 Task: Send an email with the signature Brandon Turner with the subject 'Event invitation' and the message 'I am writing to confirm receipt of your email.' from softage.1@softage.net to softage.2@softage.net,  softage.1@softage.net and softage.3@softage.net with CC to softage.4@softage.net with an attached document Proposal_draft.docx
Action: Key pressed n
Screenshot: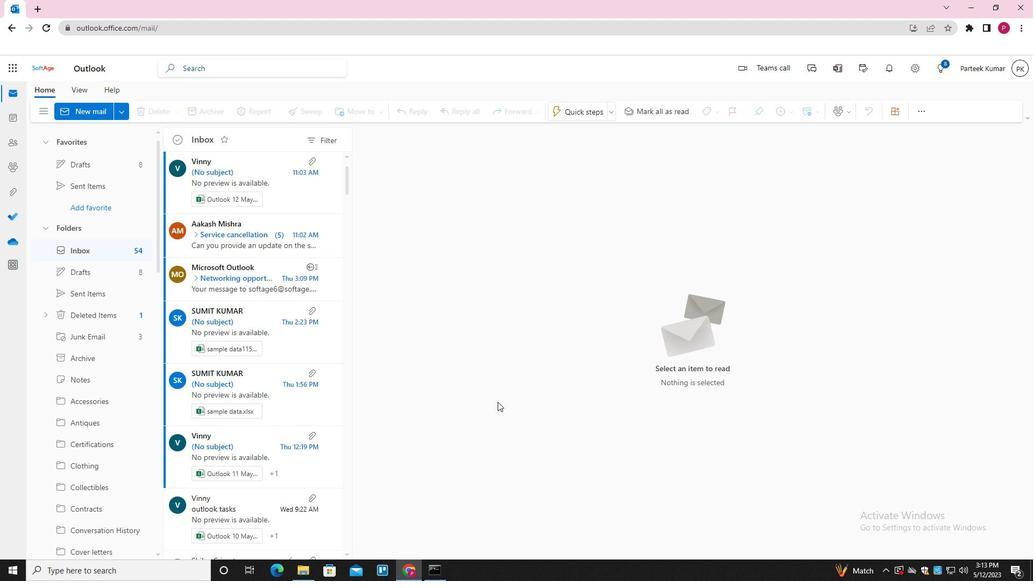 
Action: Mouse moved to (725, 108)
Screenshot: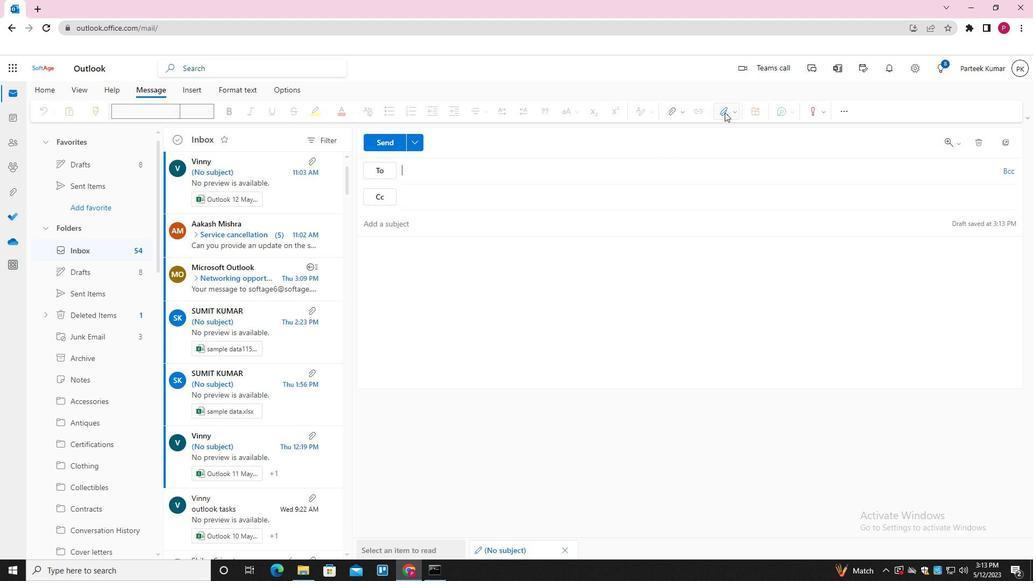 
Action: Mouse pressed left at (725, 108)
Screenshot: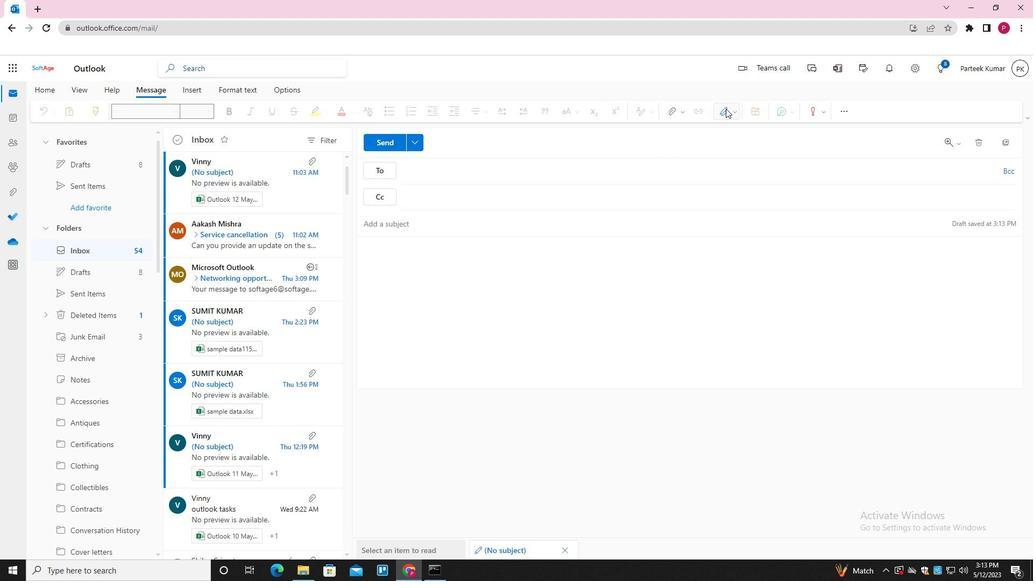 
Action: Mouse moved to (704, 153)
Screenshot: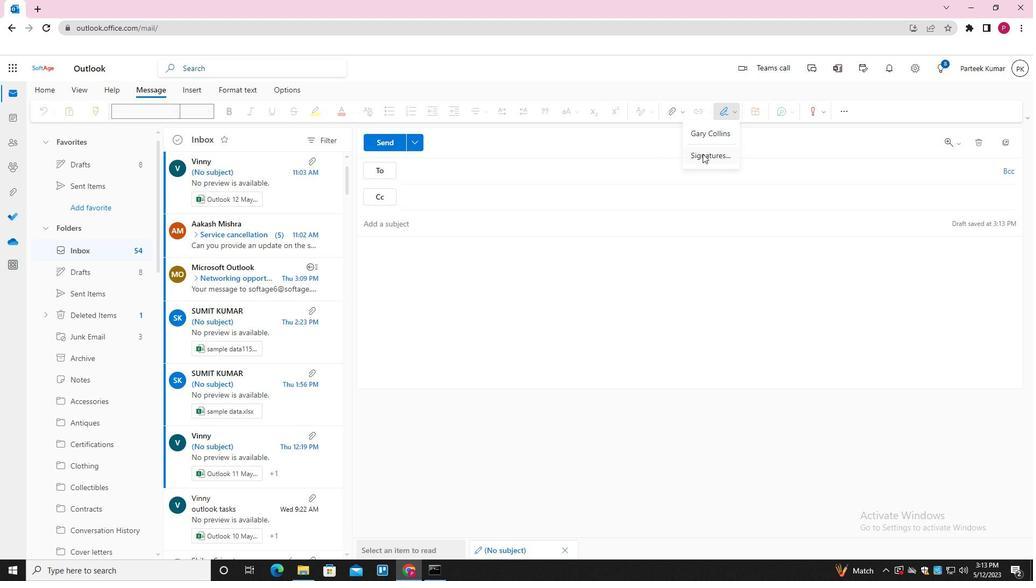 
Action: Mouse pressed left at (704, 153)
Screenshot: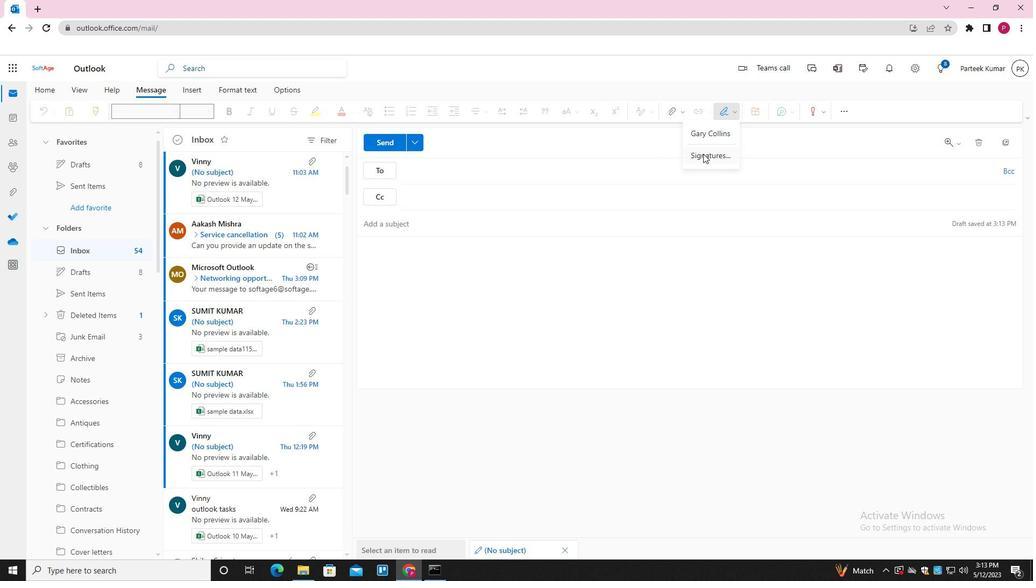 
Action: Mouse moved to (737, 198)
Screenshot: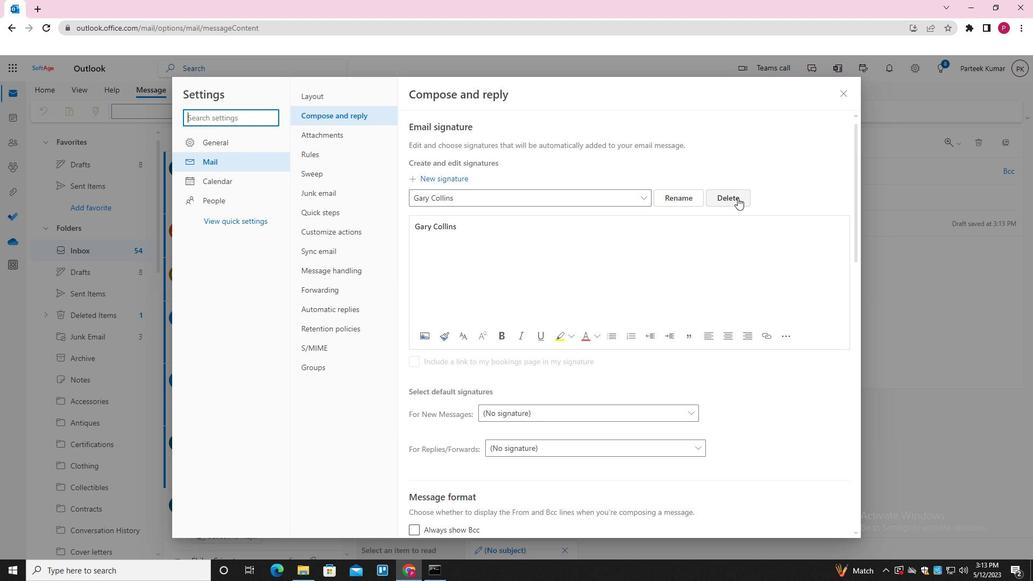 
Action: Mouse pressed left at (737, 198)
Screenshot: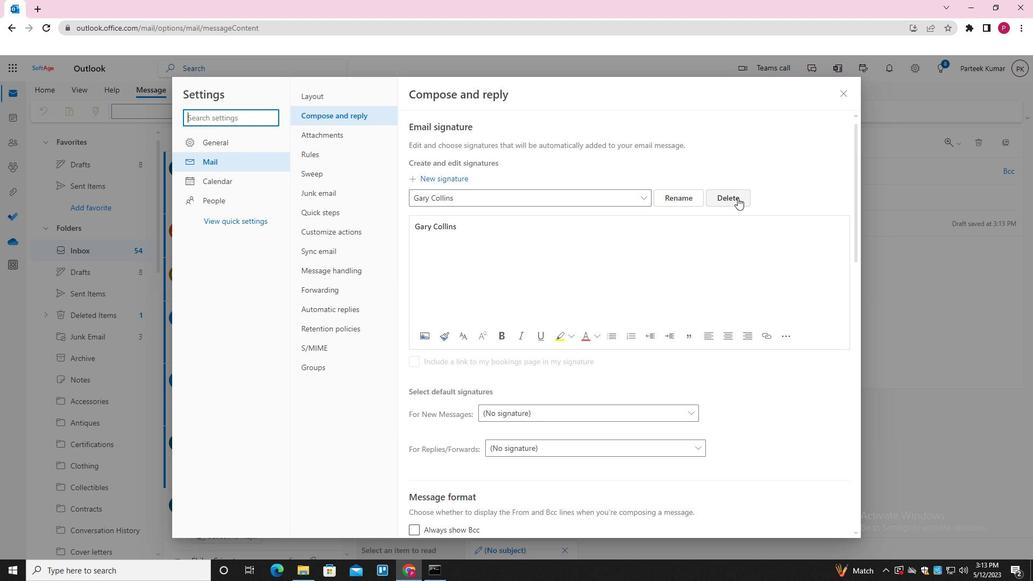 
Action: Mouse moved to (529, 200)
Screenshot: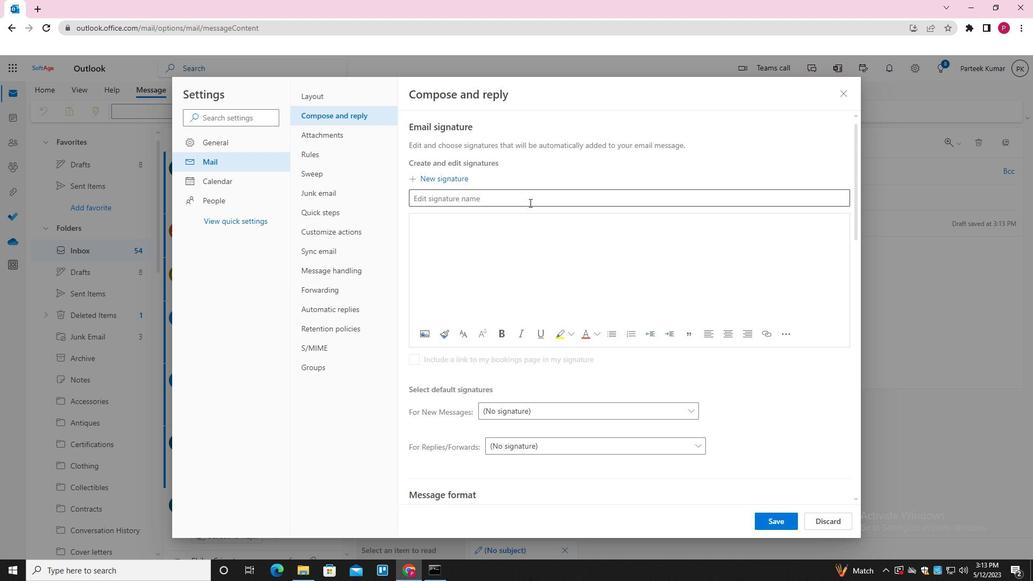 
Action: Mouse pressed left at (529, 200)
Screenshot: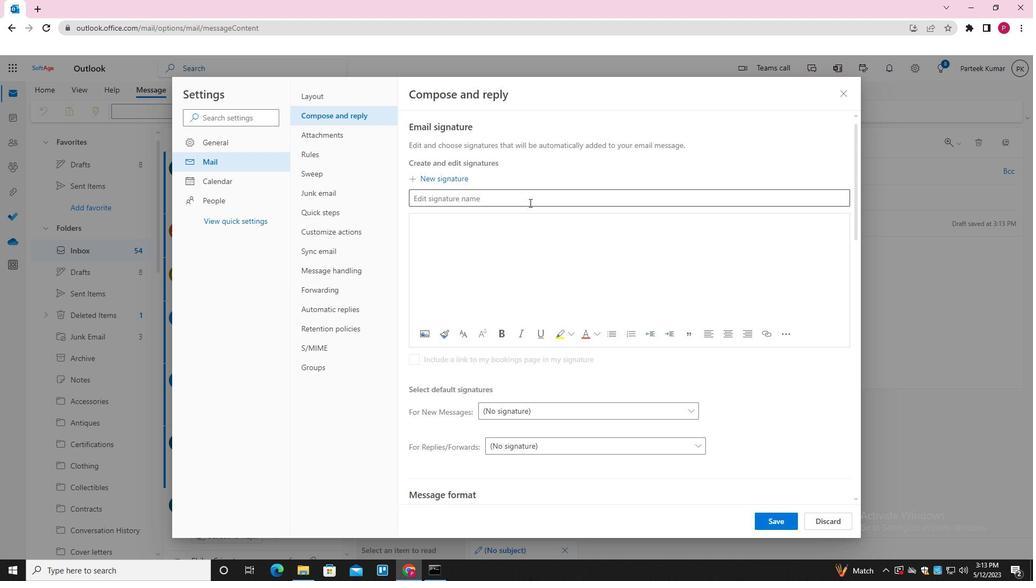 
Action: Key pressed <Key.shift>BRANDON<Key.space><Key.shift>TURNER<Key.tab><Key.shift>BRANDON<Key.space><Key.shift><Key.shift>TURNER
Screenshot: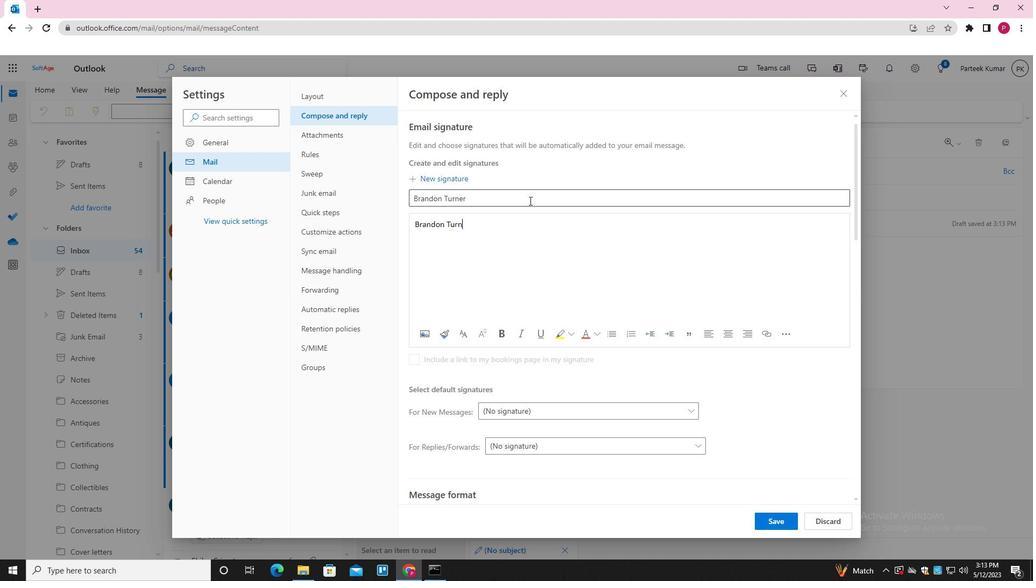 
Action: Mouse moved to (772, 516)
Screenshot: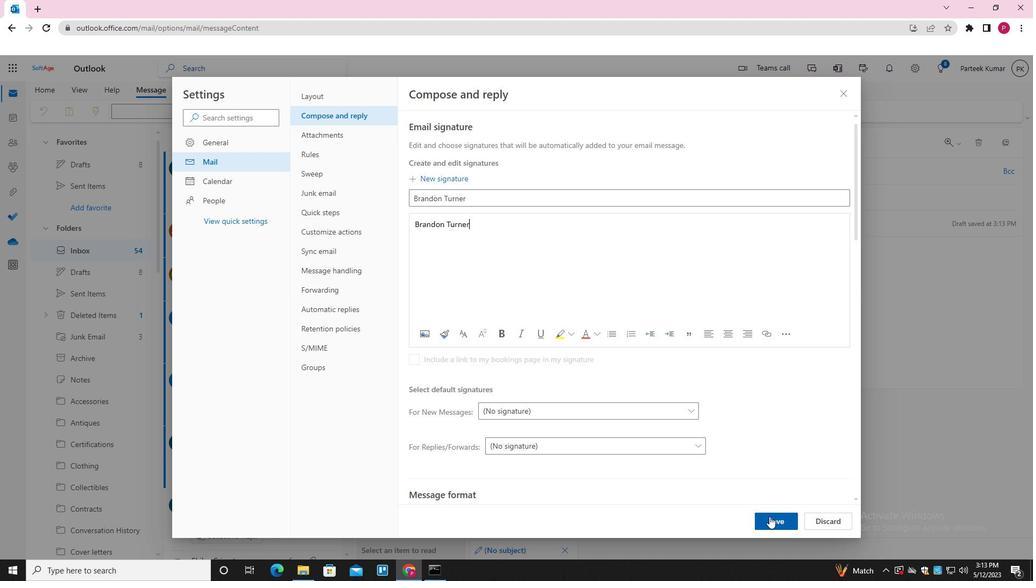 
Action: Mouse pressed left at (772, 516)
Screenshot: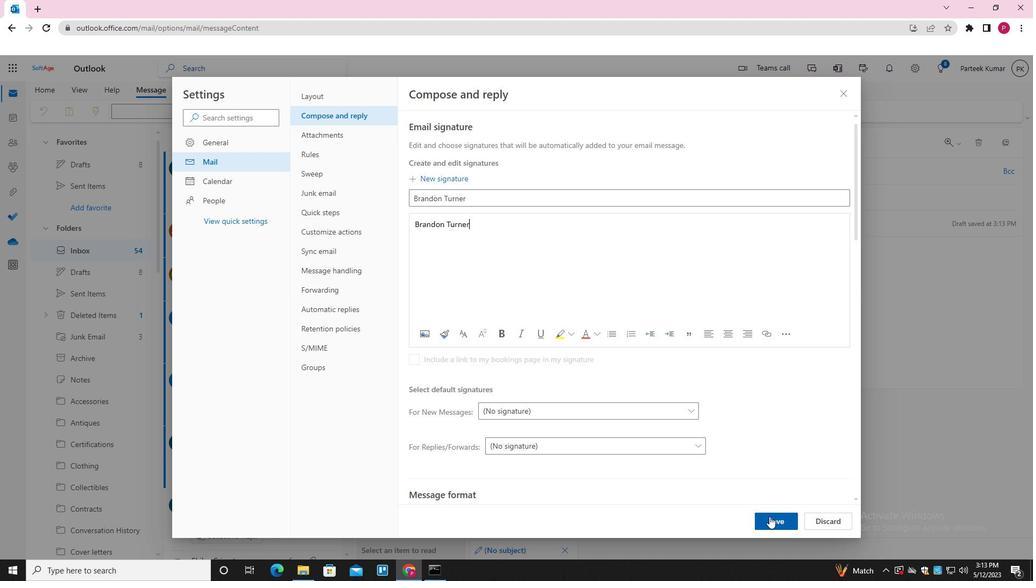 
Action: Mouse moved to (841, 93)
Screenshot: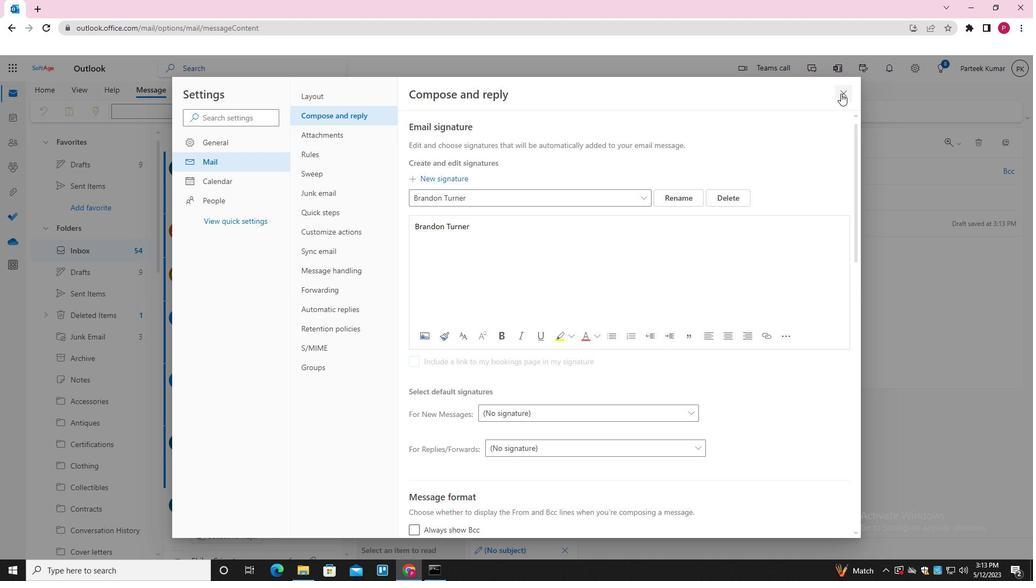 
Action: Mouse pressed left at (841, 93)
Screenshot: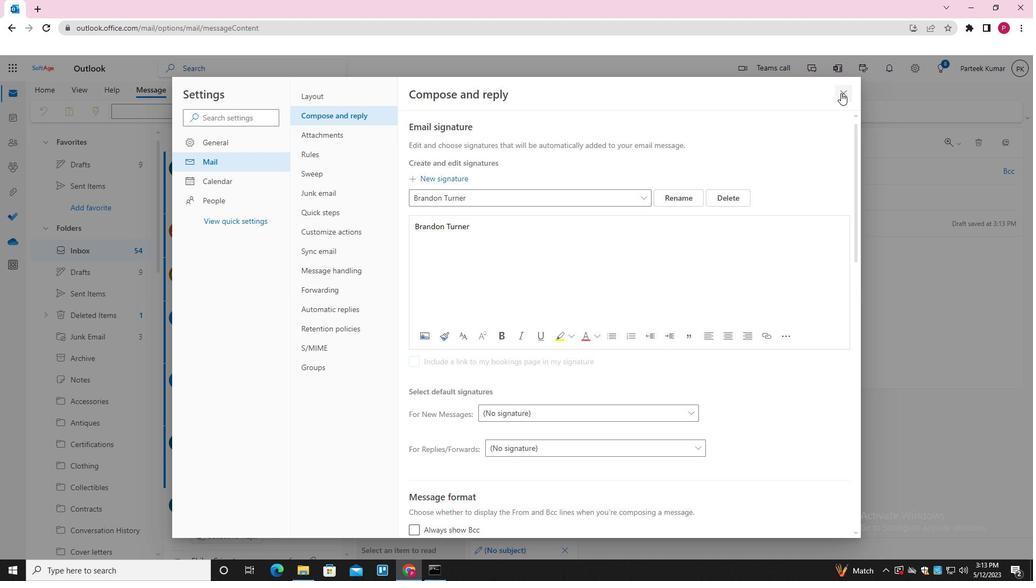 
Action: Mouse moved to (724, 111)
Screenshot: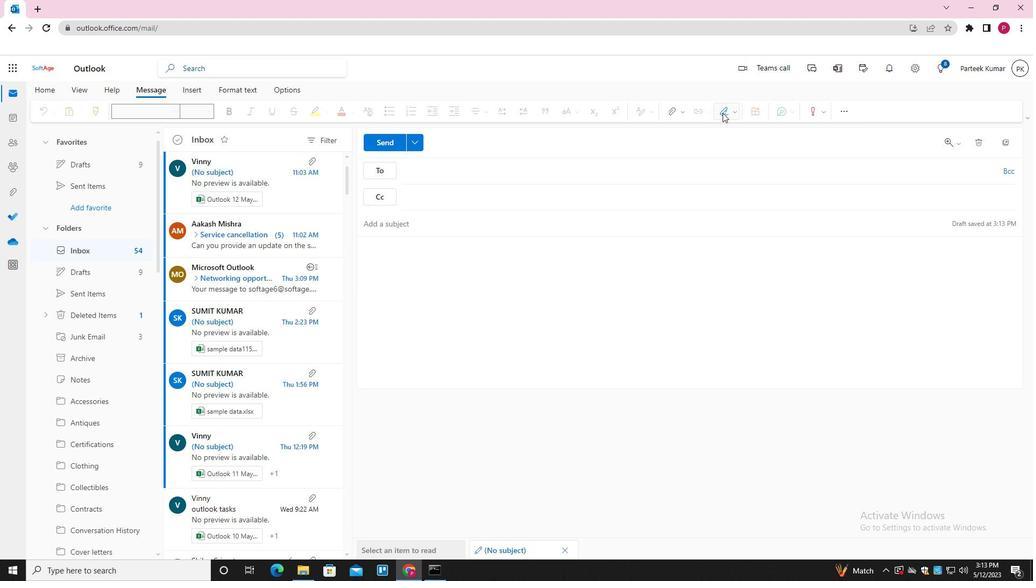 
Action: Mouse pressed left at (724, 111)
Screenshot: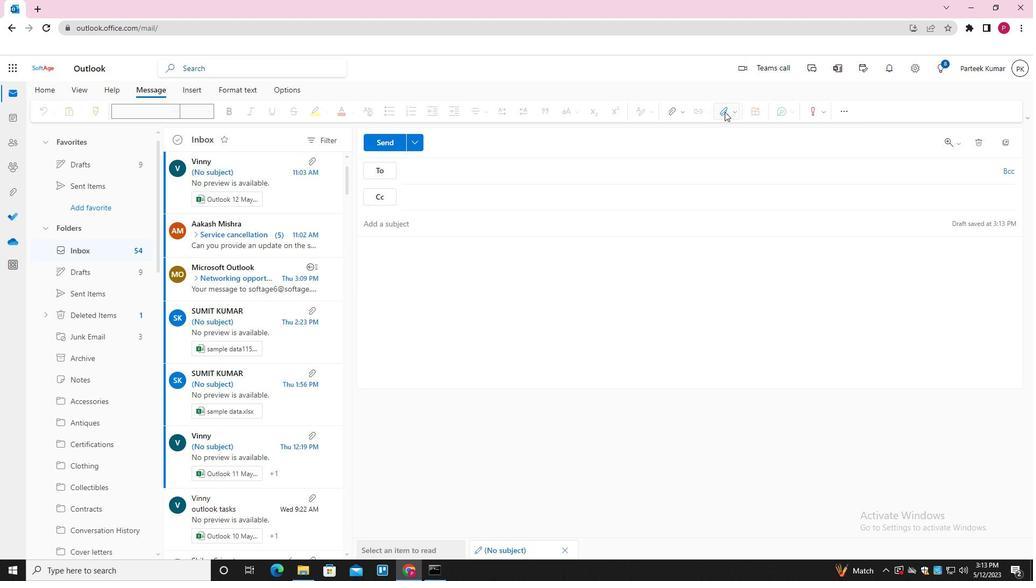 
Action: Mouse moved to (708, 134)
Screenshot: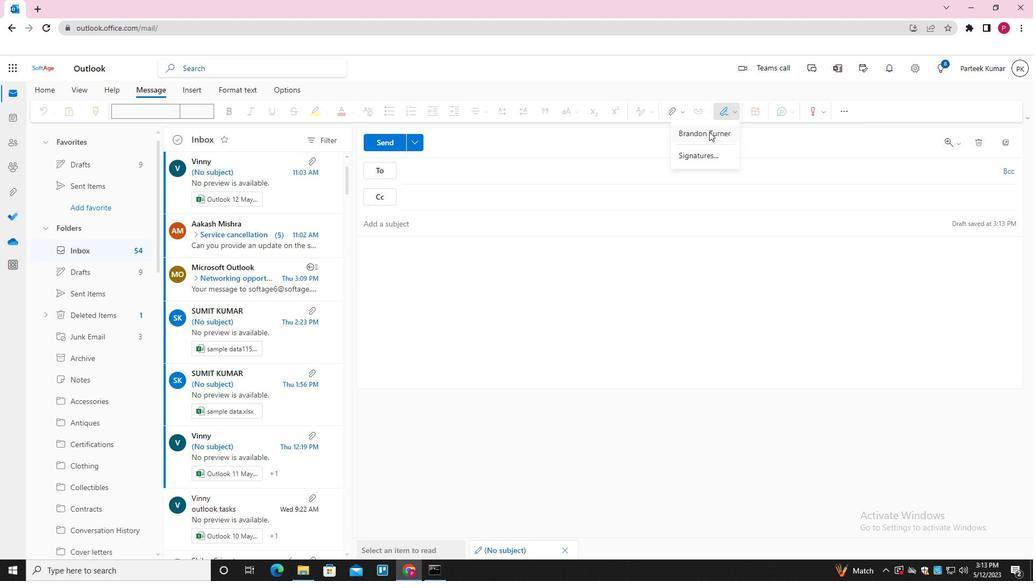 
Action: Mouse pressed left at (708, 134)
Screenshot: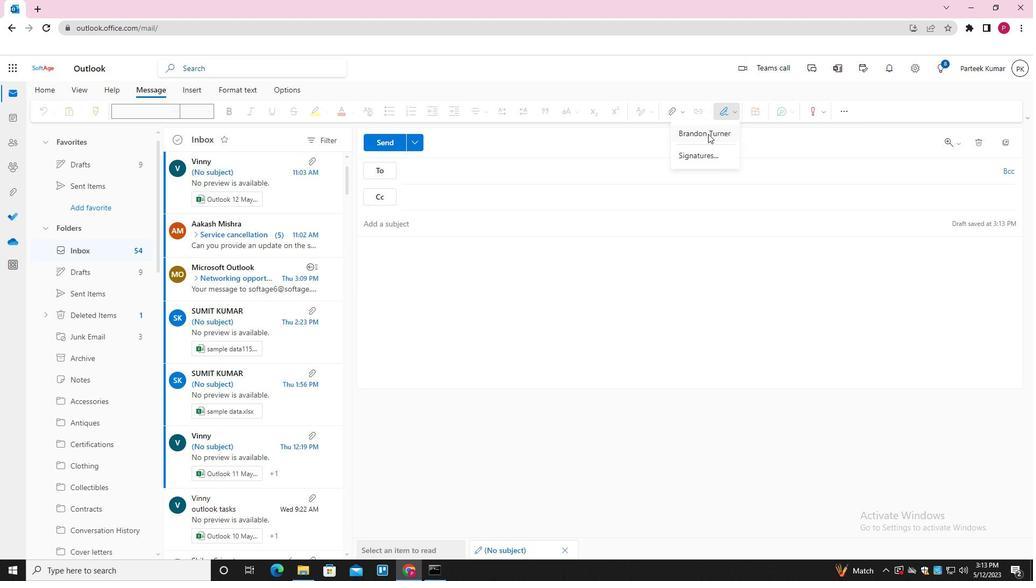 
Action: Mouse moved to (524, 231)
Screenshot: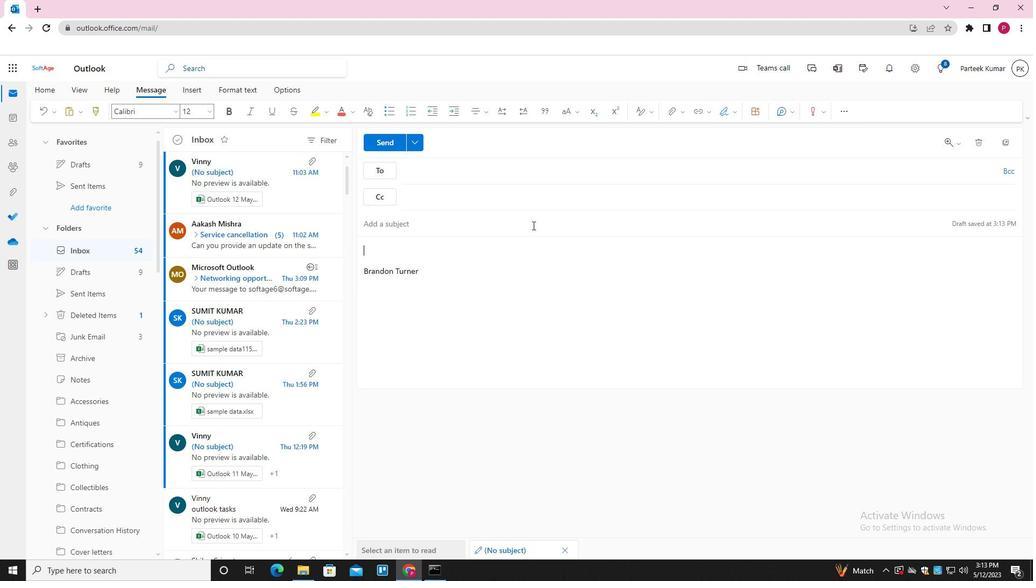 
Action: Mouse pressed left at (524, 231)
Screenshot: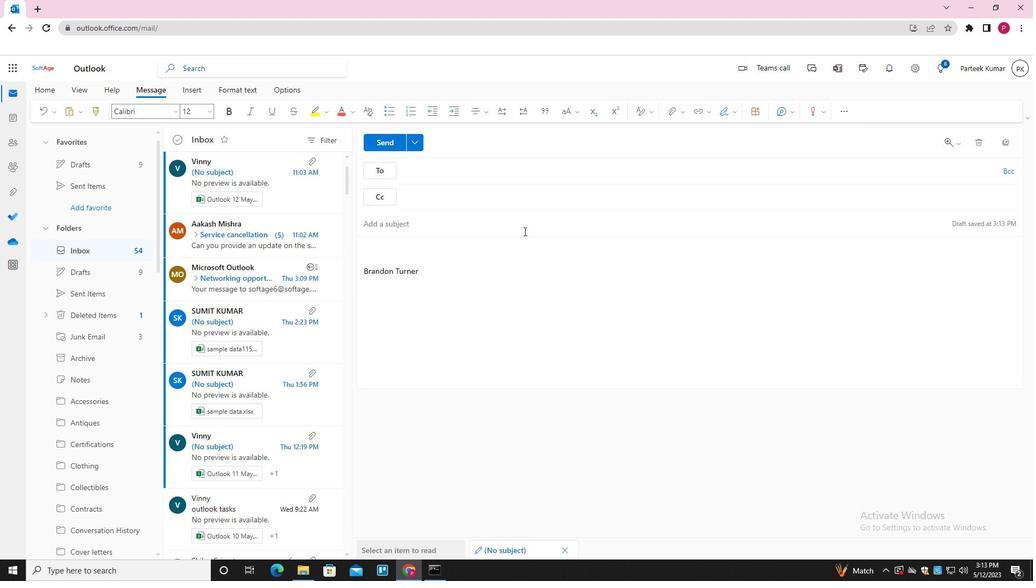 
Action: Key pressed <Key.shift>EVENT<Key.space>INVITATION<Key.space><Key.tab><Key.shift_r><Key.shift_r>I<Key.space>AM<Key.space>WRITING<Key.space>TO<Key.space>CONFIRM<Key.space>RECEIPT<Key.space>OG<Key.space><Key.backspace><Key.backspace>F<Key.space>YOUR<Key.space>EMAIL
Screenshot: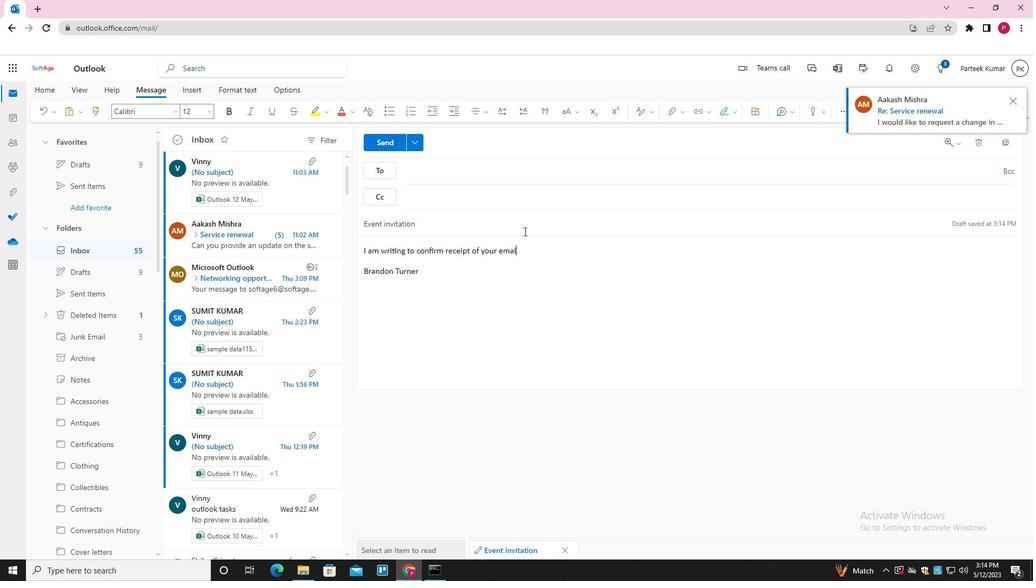 
Action: Mouse moved to (478, 169)
Screenshot: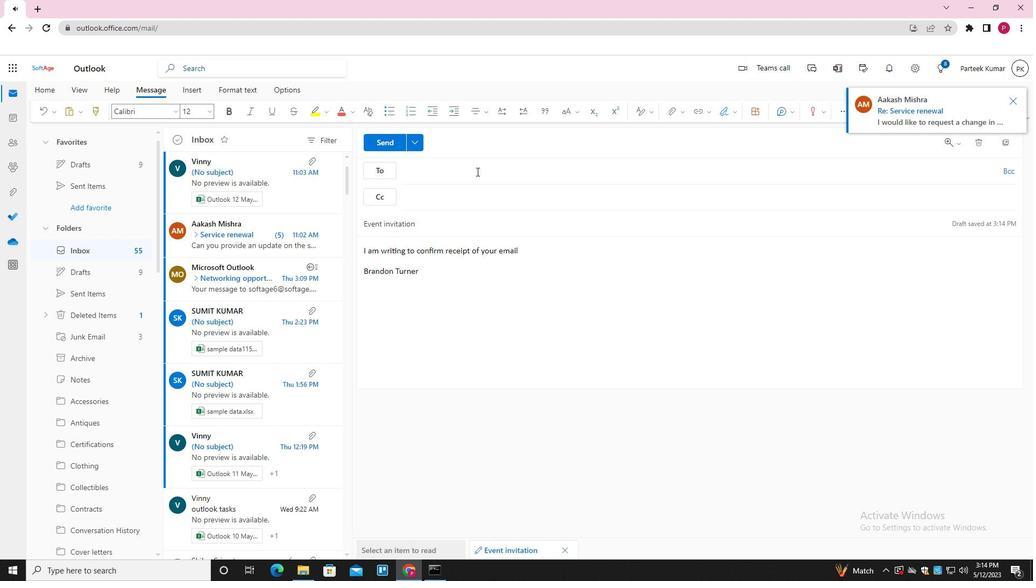 
Action: Mouse pressed left at (478, 169)
Screenshot: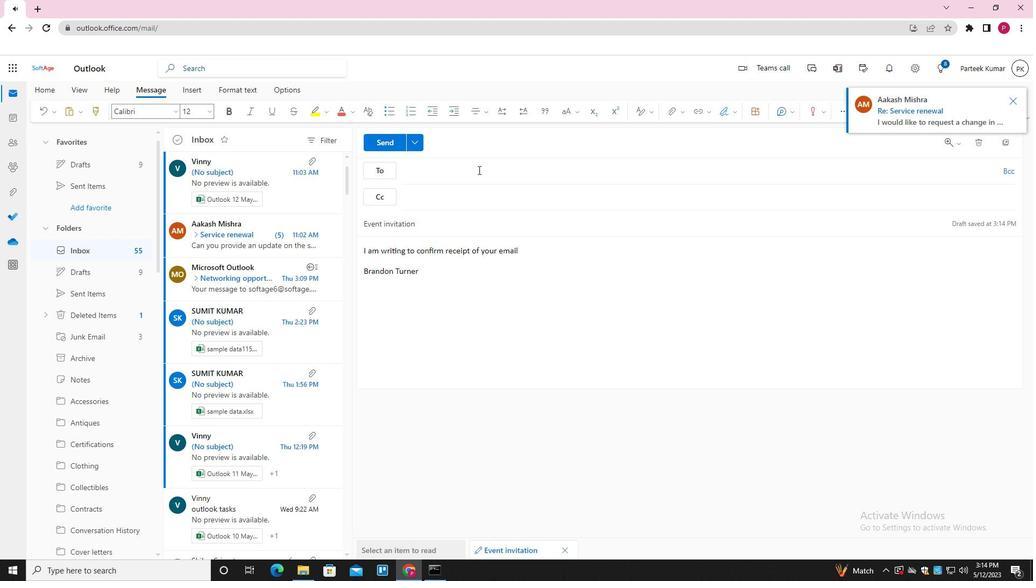 
Action: Key pressed SOFTAGE.2<Key.shift>@SOFTAGE.NET<Key.enter>SOFTAGE.1<Key.shift>@SOFTAGE.N3<Key.backspace>ET<Key.enter>SOFTAGE.3<Key.shift>@SOFTAGE.NET<Key.enter><Key.tab>SOFTAGE.4<Key.shift>@SOFTAGE.NET<Key.enter>
Screenshot: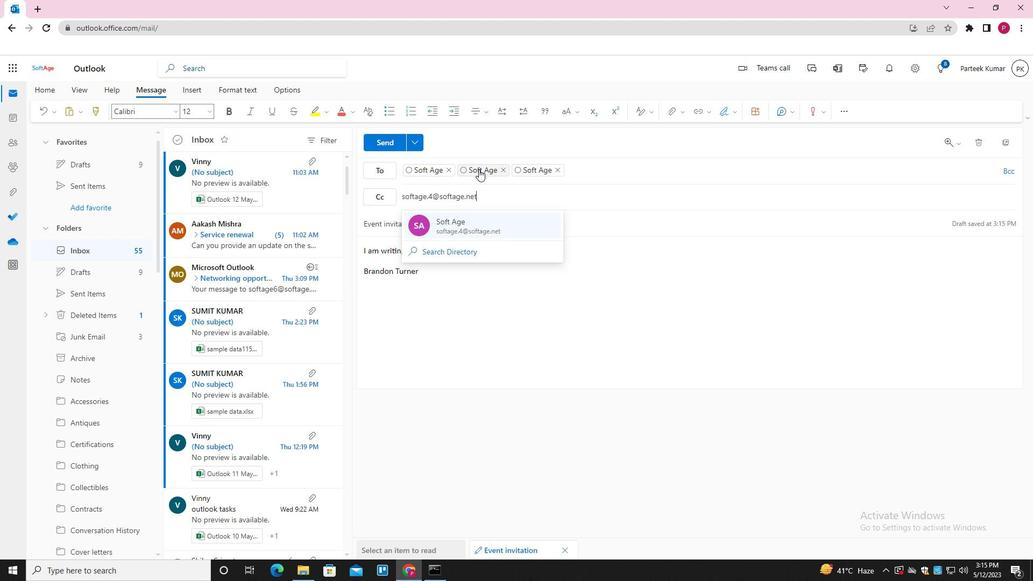 
Action: Mouse moved to (673, 108)
Screenshot: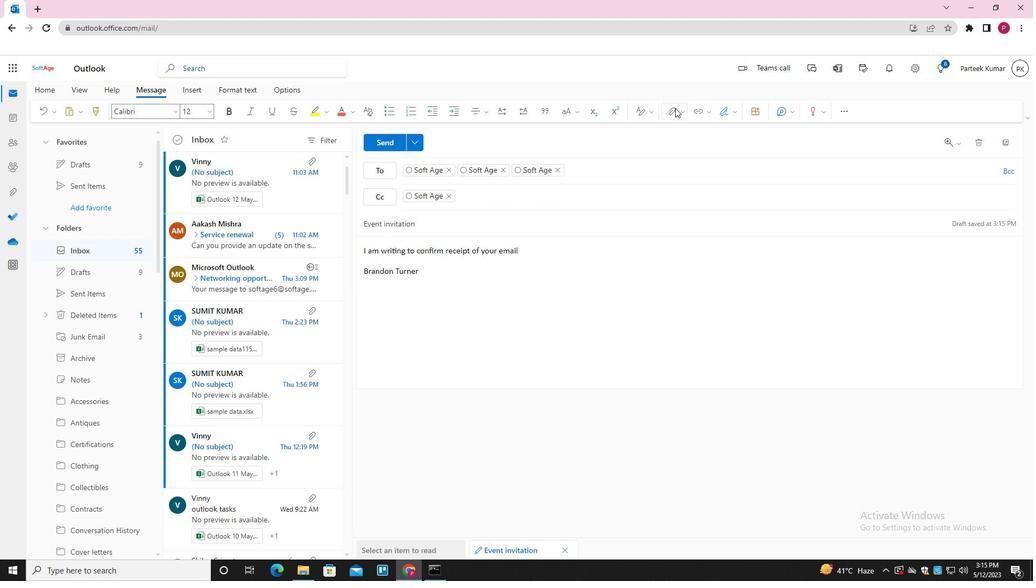 
Action: Mouse pressed left at (673, 108)
Screenshot: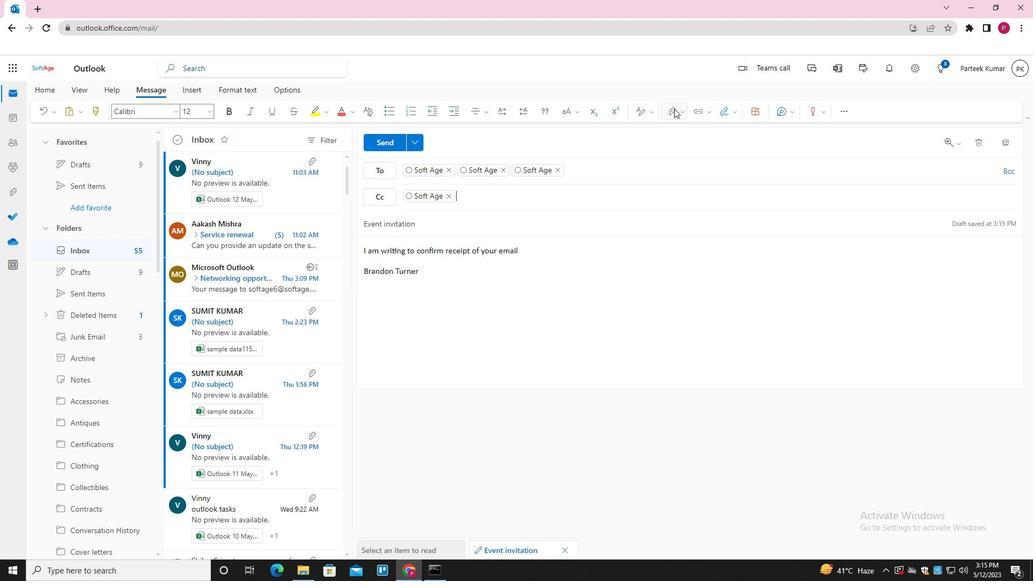 
Action: Mouse moved to (624, 139)
Screenshot: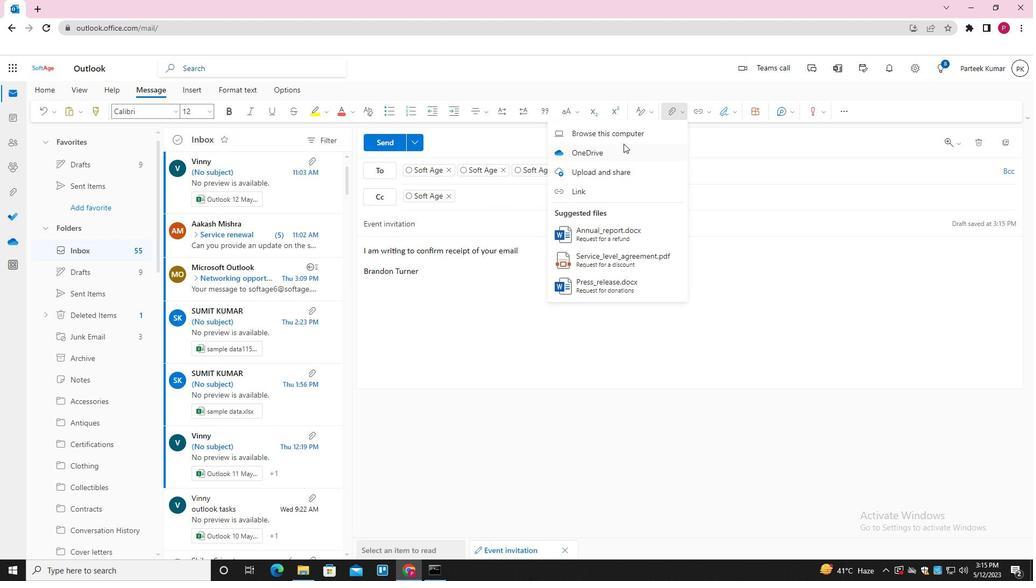 
Action: Mouse pressed left at (624, 139)
Screenshot: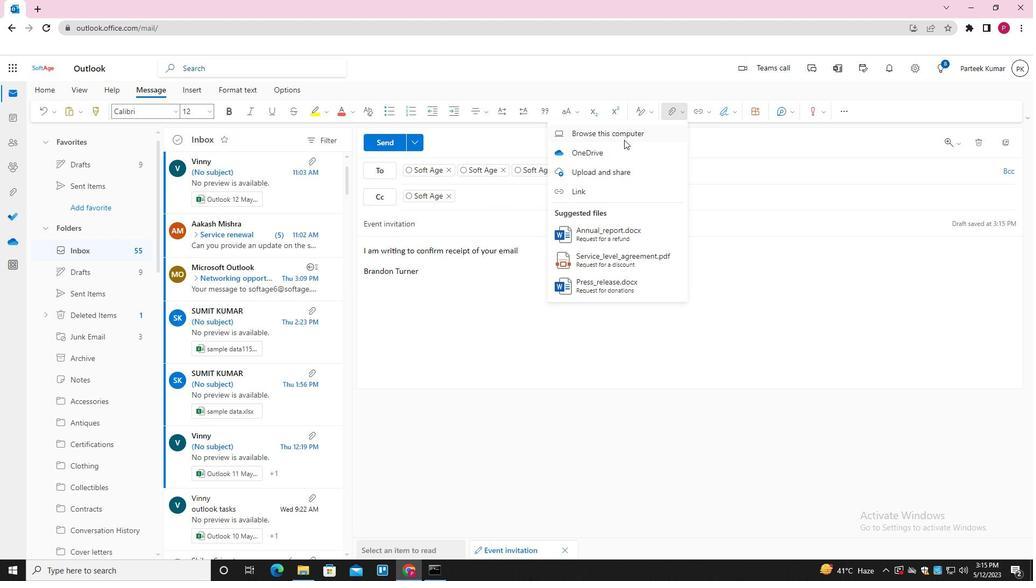 
Action: Mouse moved to (182, 78)
Screenshot: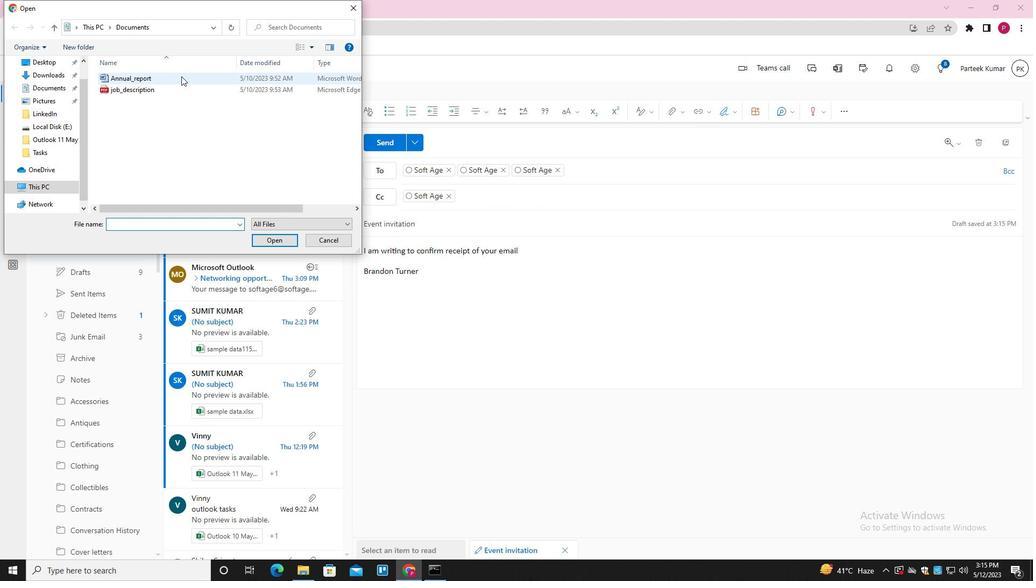 
Action: Mouse pressed left at (182, 78)
Screenshot: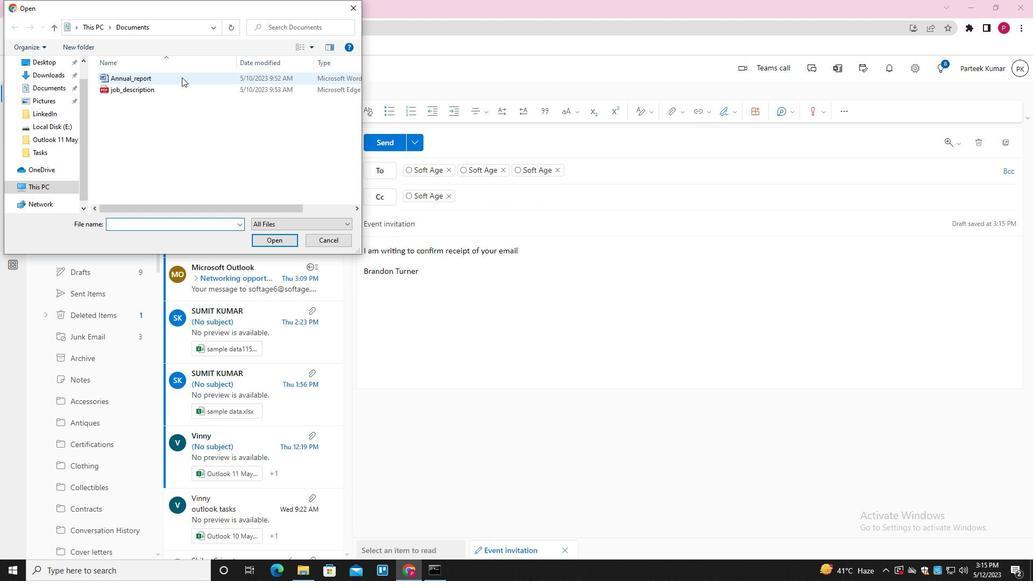 
Action: Key pressed <Key.f2><Key.shift_r>PROPOSAL<Key.shift>_DRAFT<Key.enter>
Screenshot: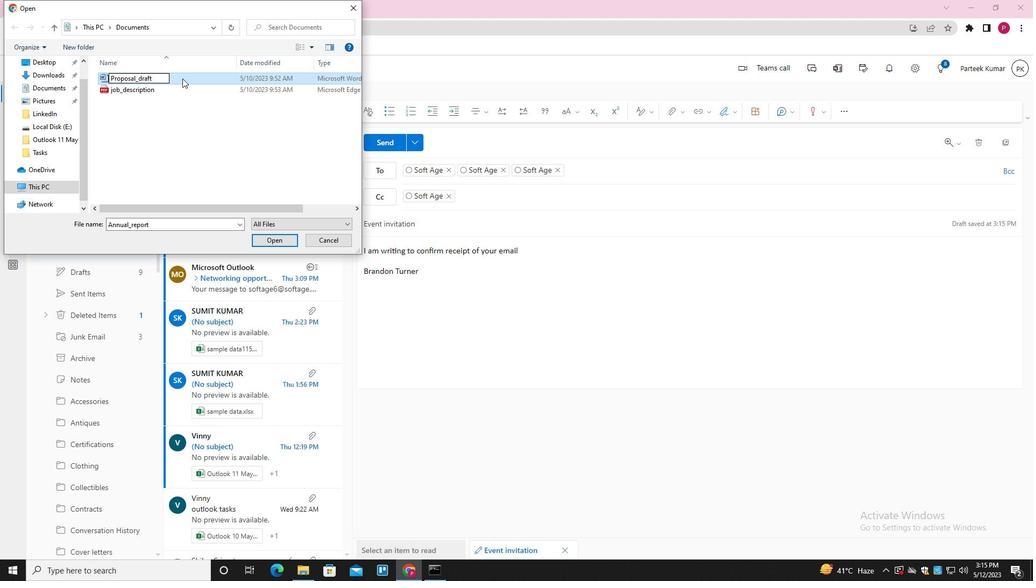 
Action: Mouse pressed left at (182, 78)
Screenshot: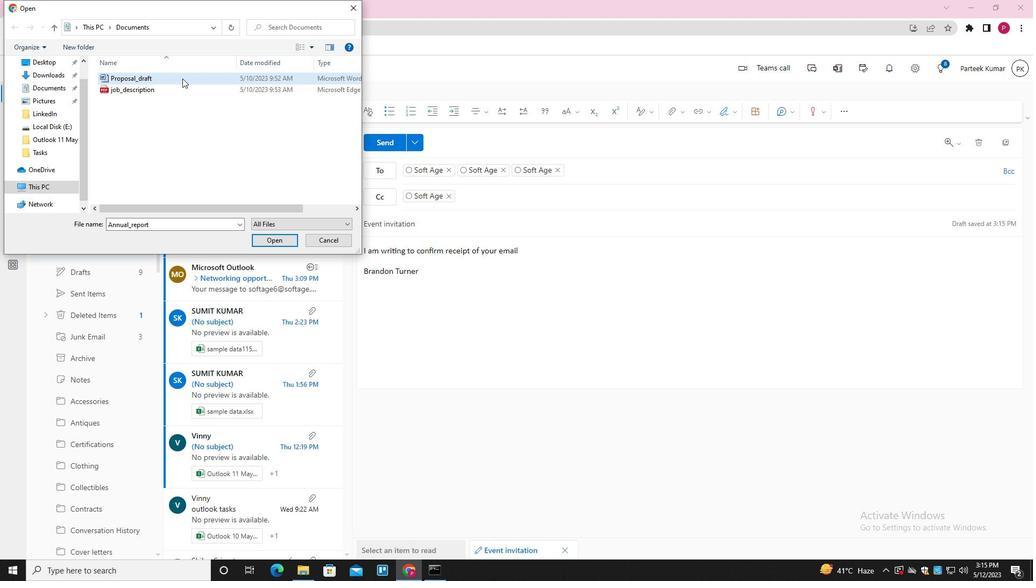 
Action: Mouse moved to (271, 242)
Screenshot: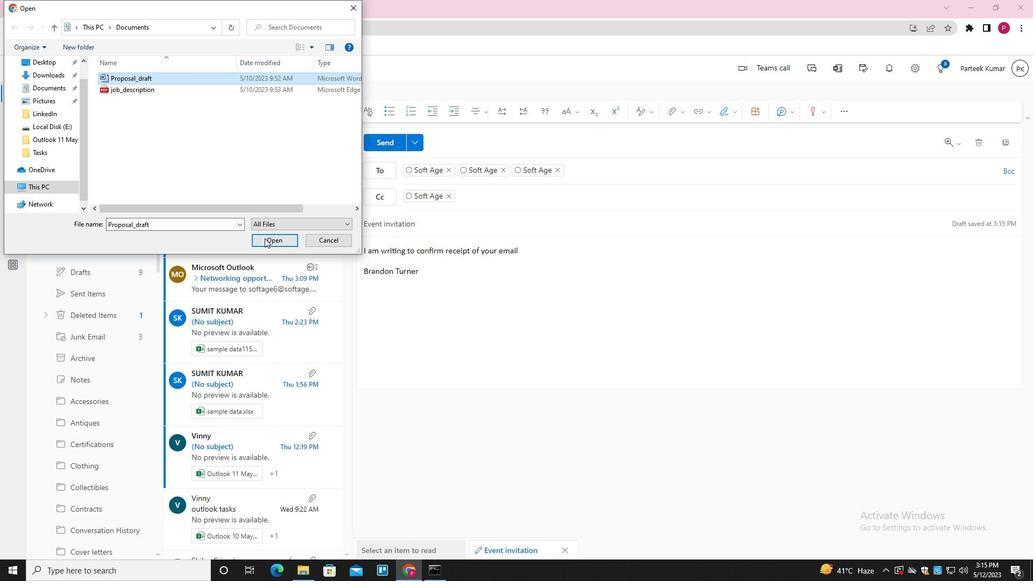 
Action: Mouse pressed left at (271, 242)
Screenshot: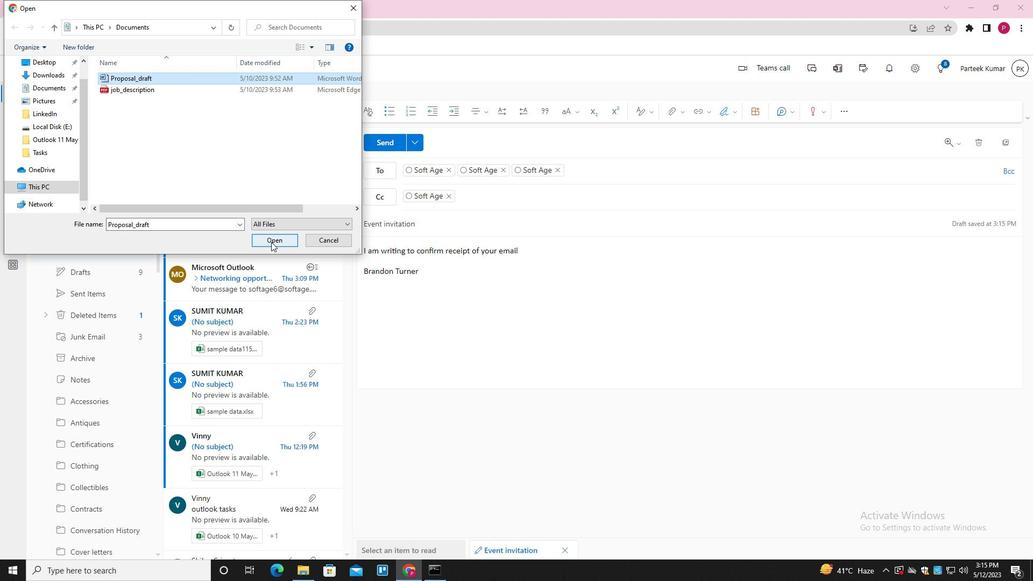 
Action: Mouse moved to (389, 140)
Screenshot: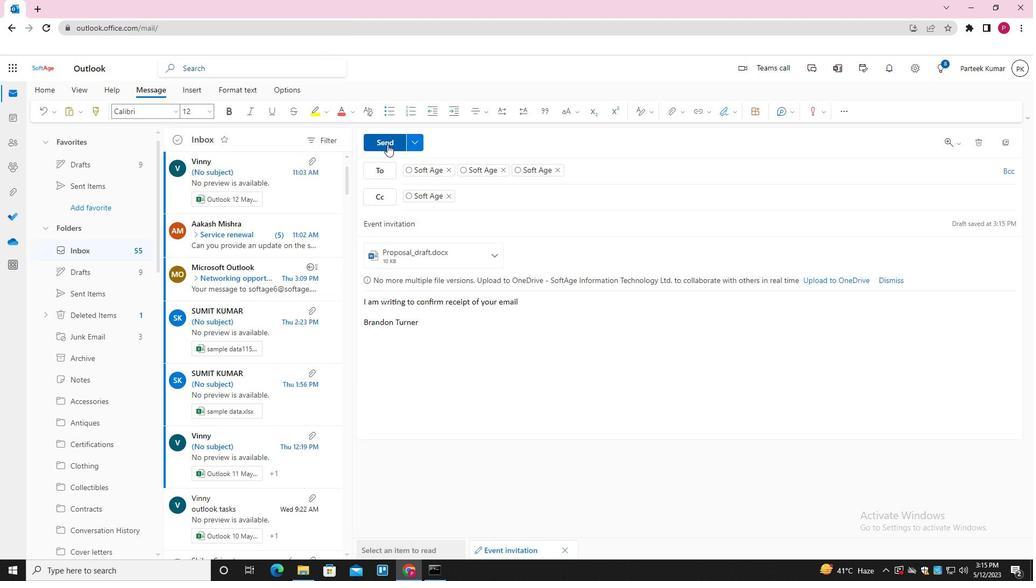 
Action: Mouse pressed left at (389, 140)
Screenshot: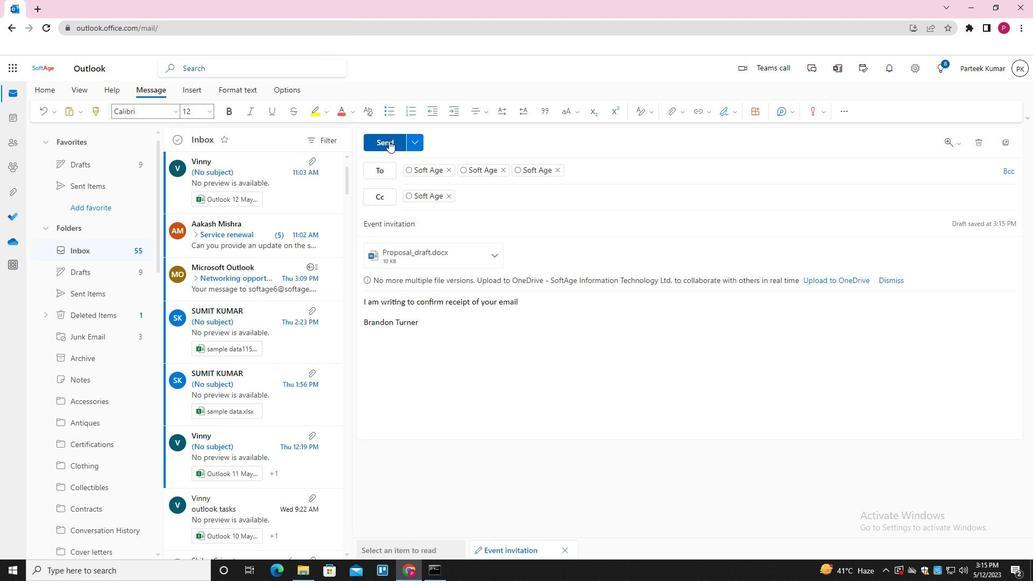 
